 Task: Look for the house.
Action: Mouse moved to (893, 100)
Screenshot: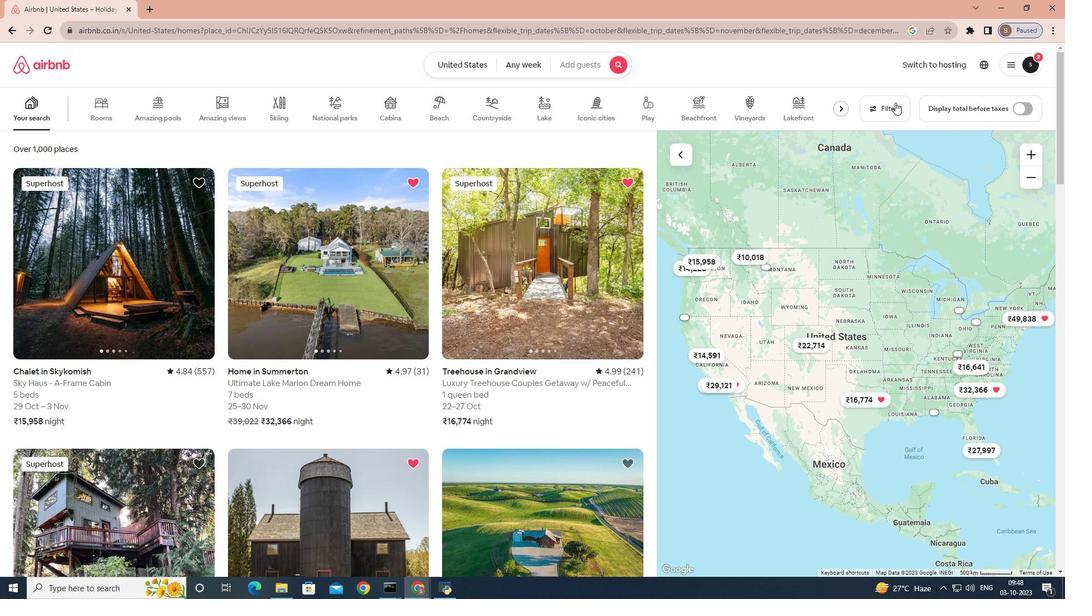 
Action: Mouse pressed left at (893, 100)
Screenshot: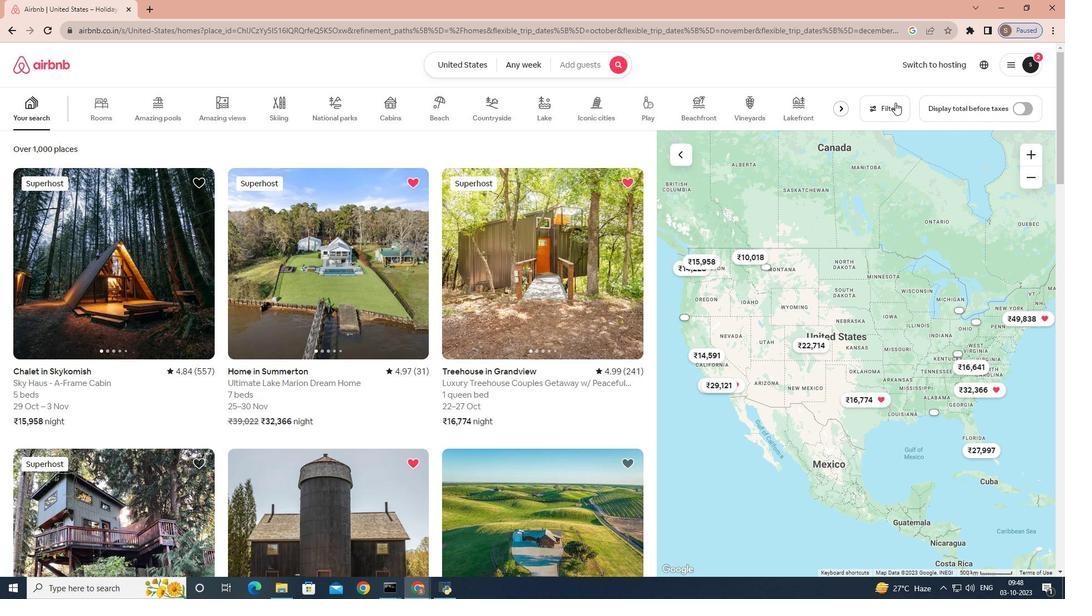
Action: Mouse moved to (670, 168)
Screenshot: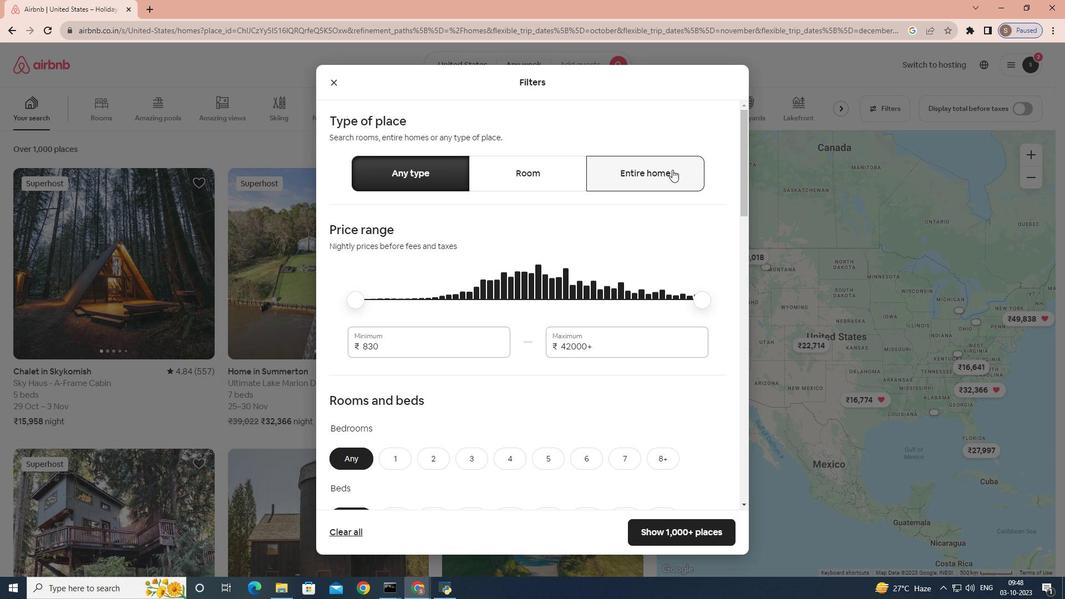 
Action: Mouse pressed left at (670, 168)
Screenshot: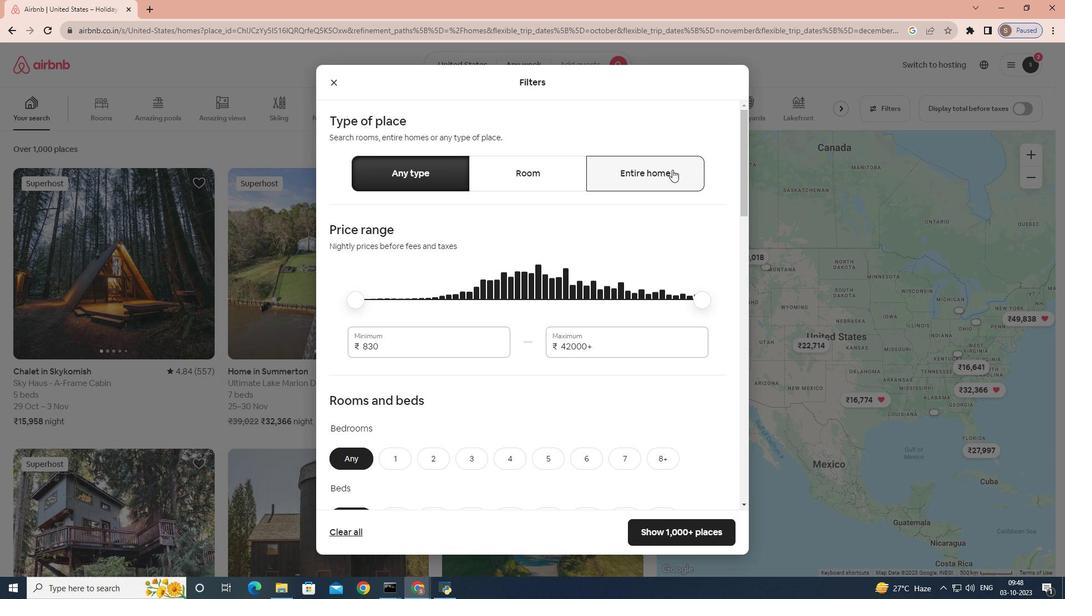 
Action: Mouse moved to (628, 193)
Screenshot: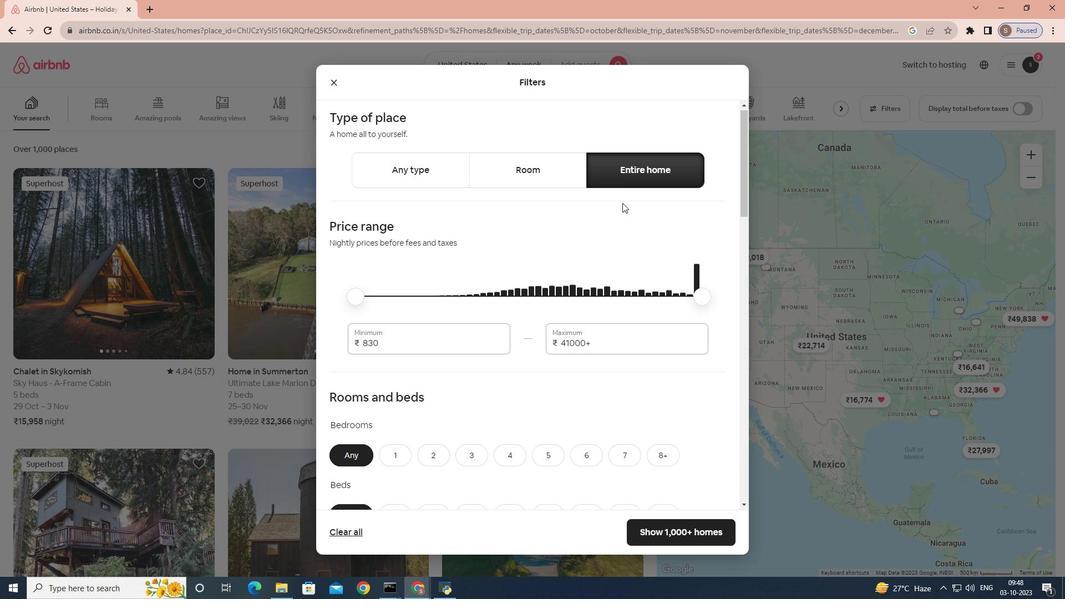 
Action: Mouse scrolled (628, 193) with delta (0, 0)
Screenshot: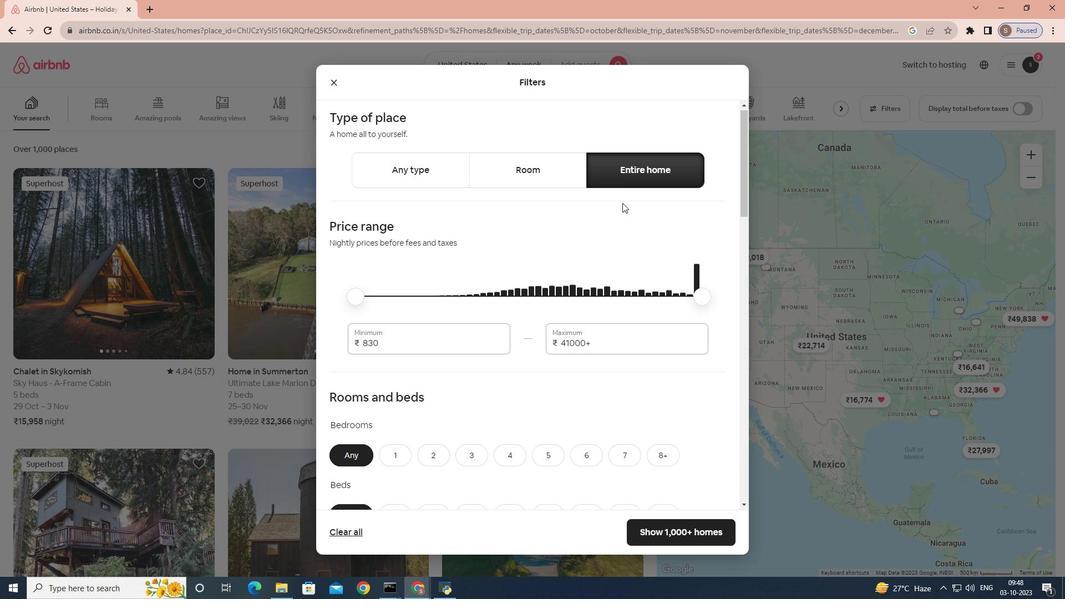 
Action: Mouse moved to (627, 194)
Screenshot: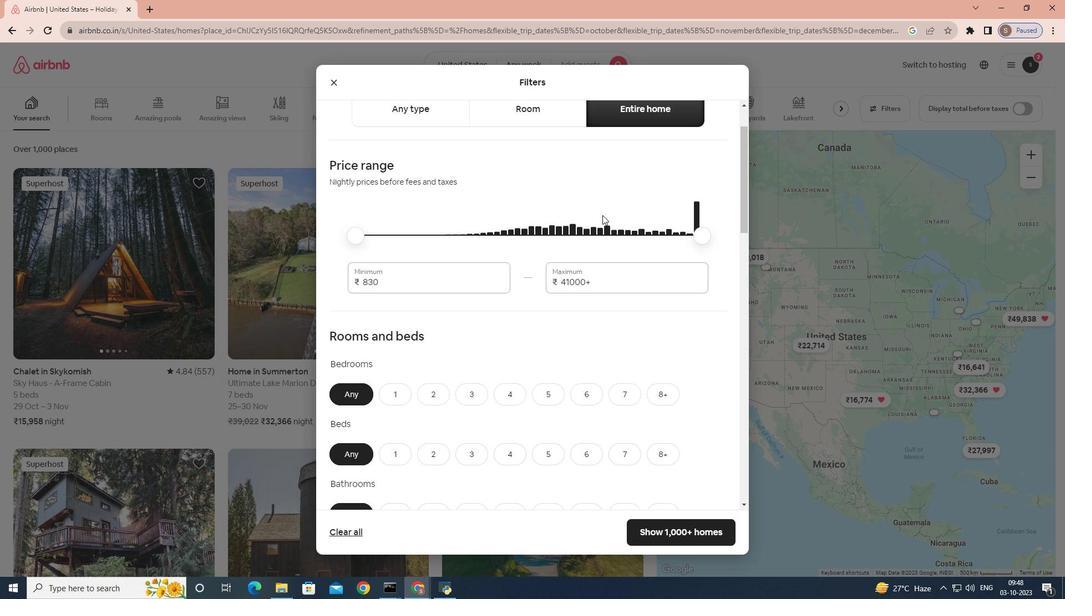 
Action: Mouse scrolled (627, 194) with delta (0, 0)
Screenshot: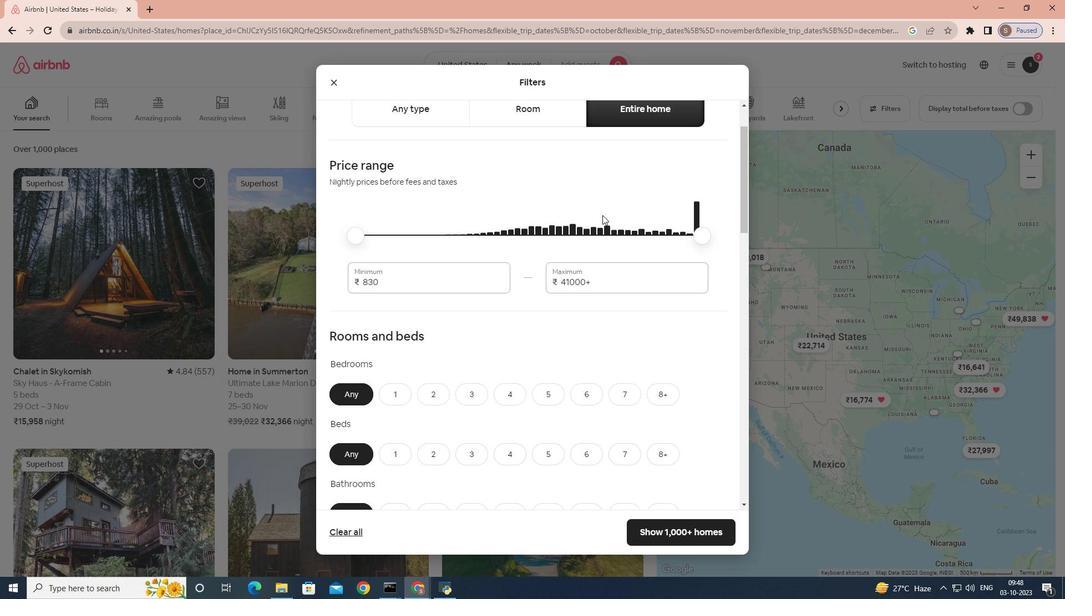 
Action: Mouse moved to (625, 195)
Screenshot: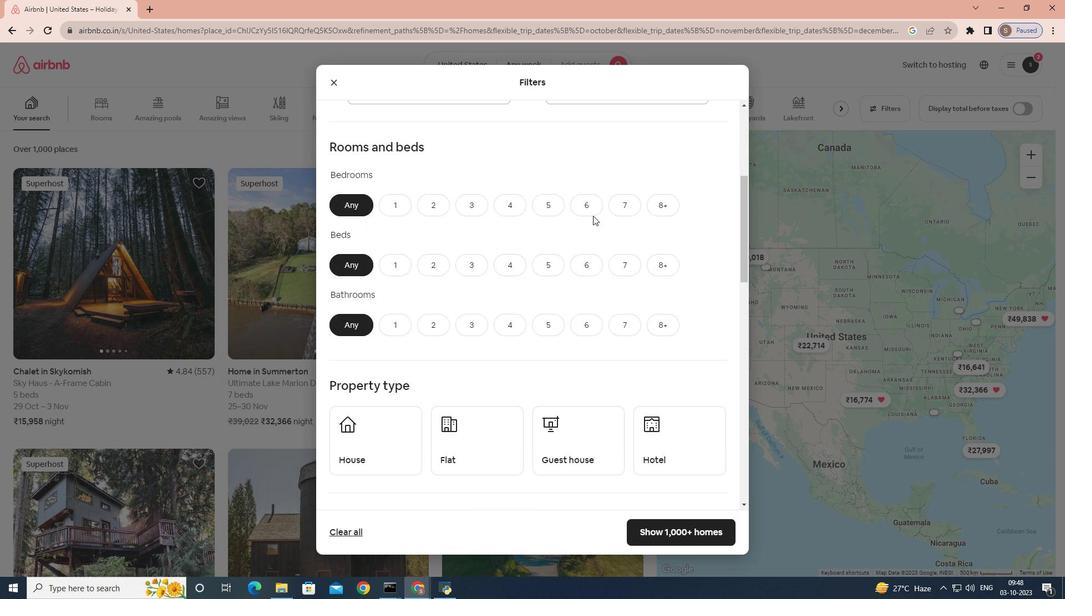 
Action: Mouse scrolled (625, 195) with delta (0, 0)
Screenshot: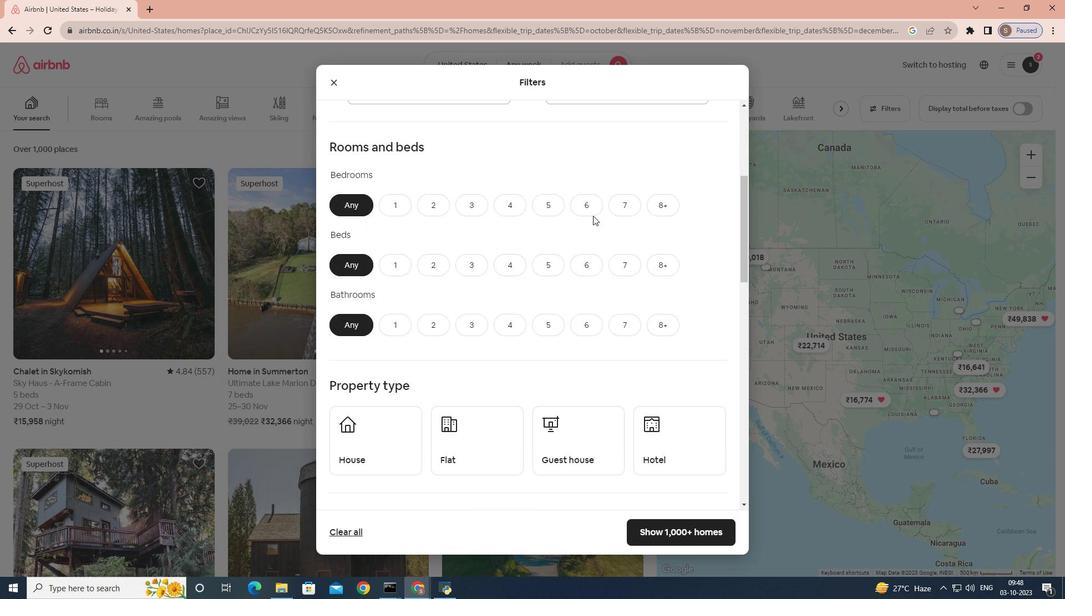 
Action: Mouse moved to (624, 197)
Screenshot: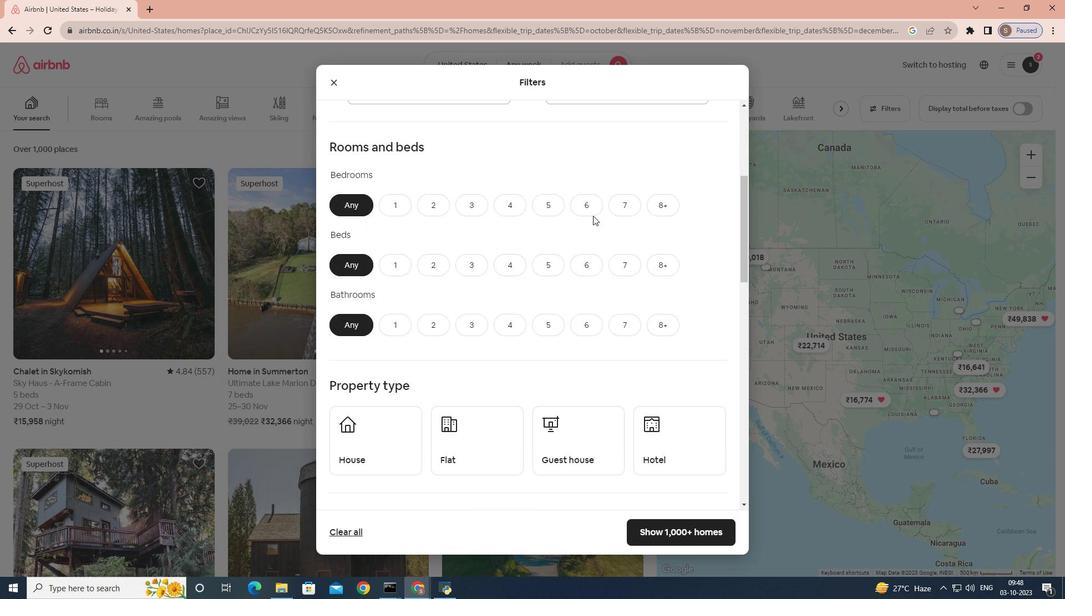 
Action: Mouse scrolled (624, 197) with delta (0, 0)
Screenshot: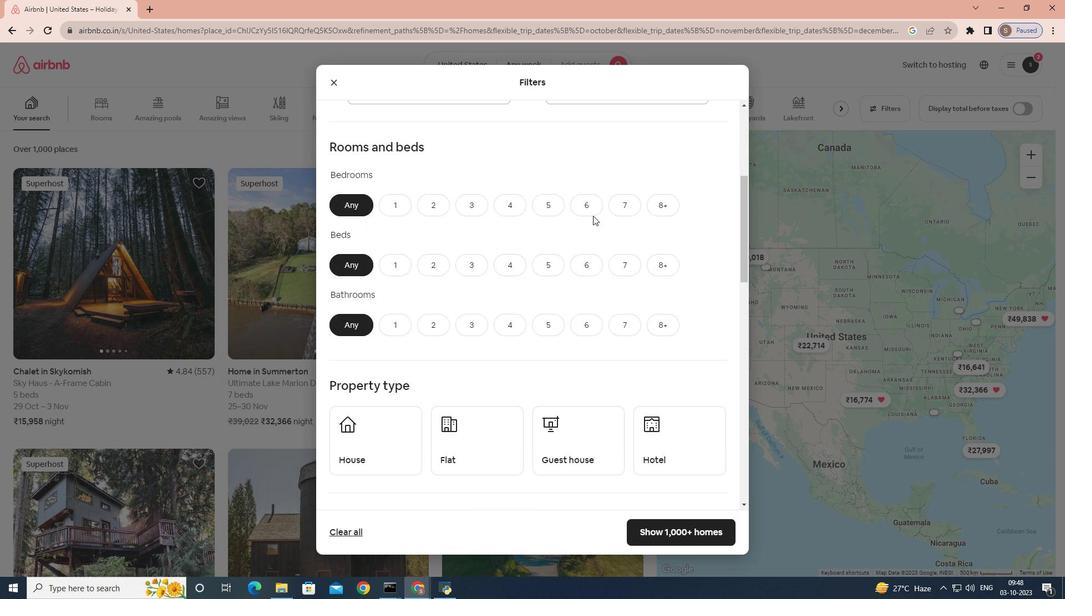 
Action: Mouse moved to (620, 201)
Screenshot: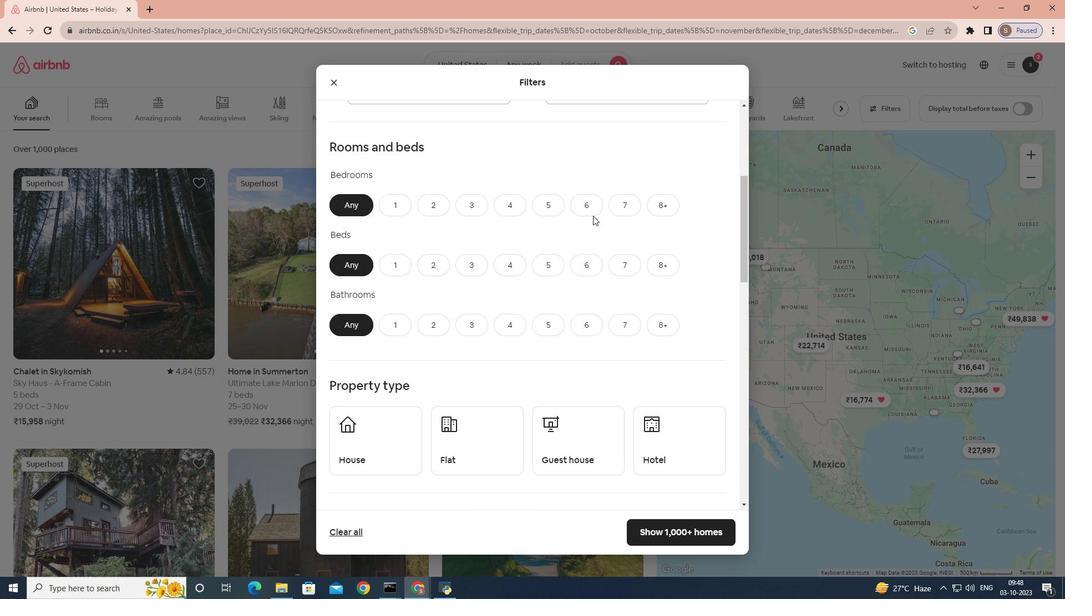 
Action: Mouse scrolled (620, 200) with delta (0, 0)
Screenshot: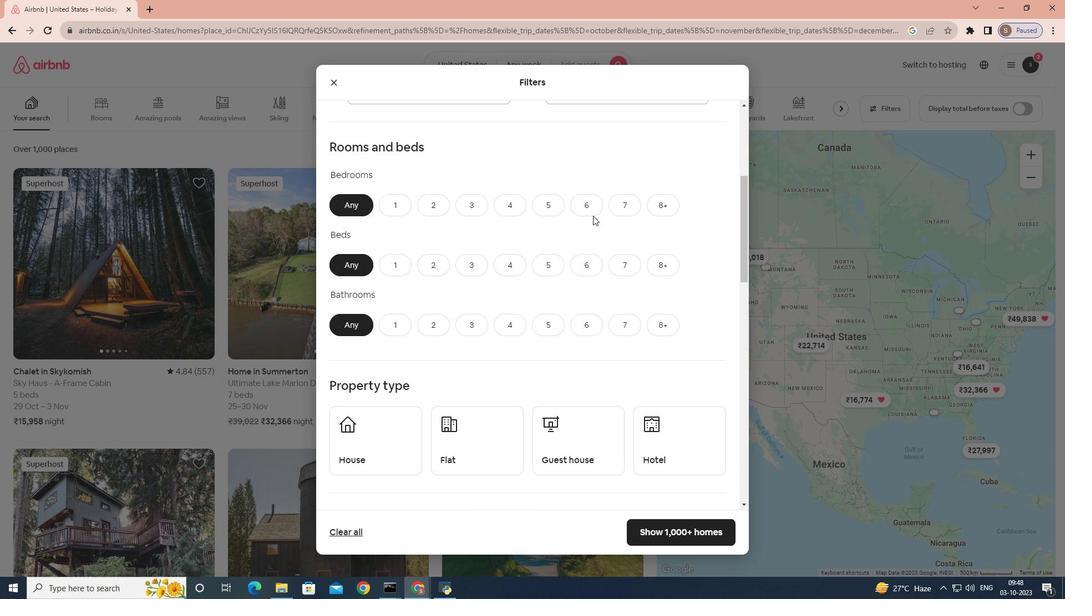
Action: Mouse moved to (610, 208)
Screenshot: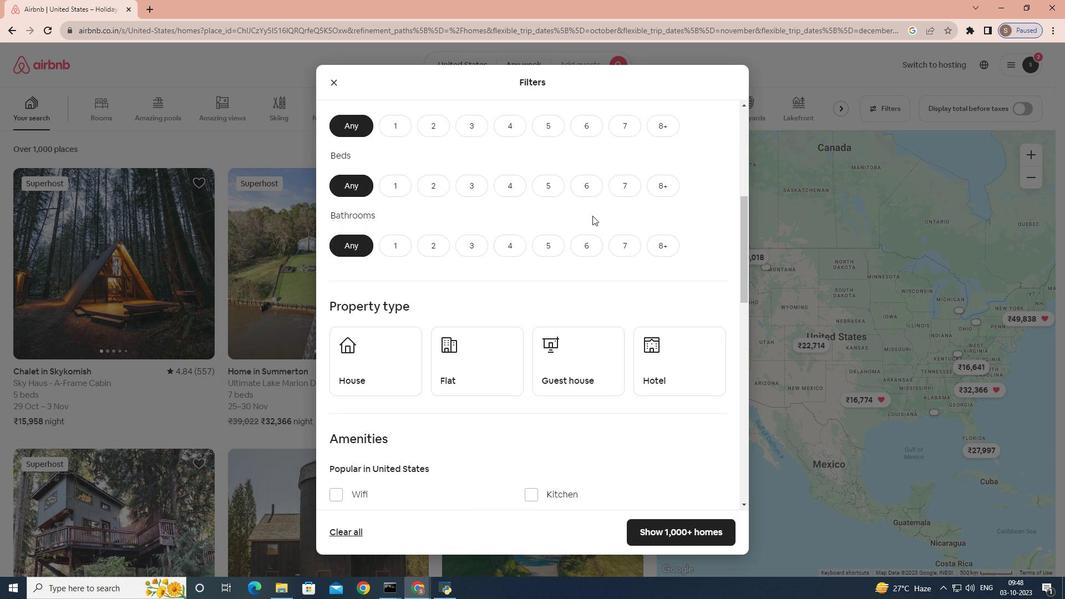 
Action: Mouse scrolled (610, 207) with delta (0, 0)
Screenshot: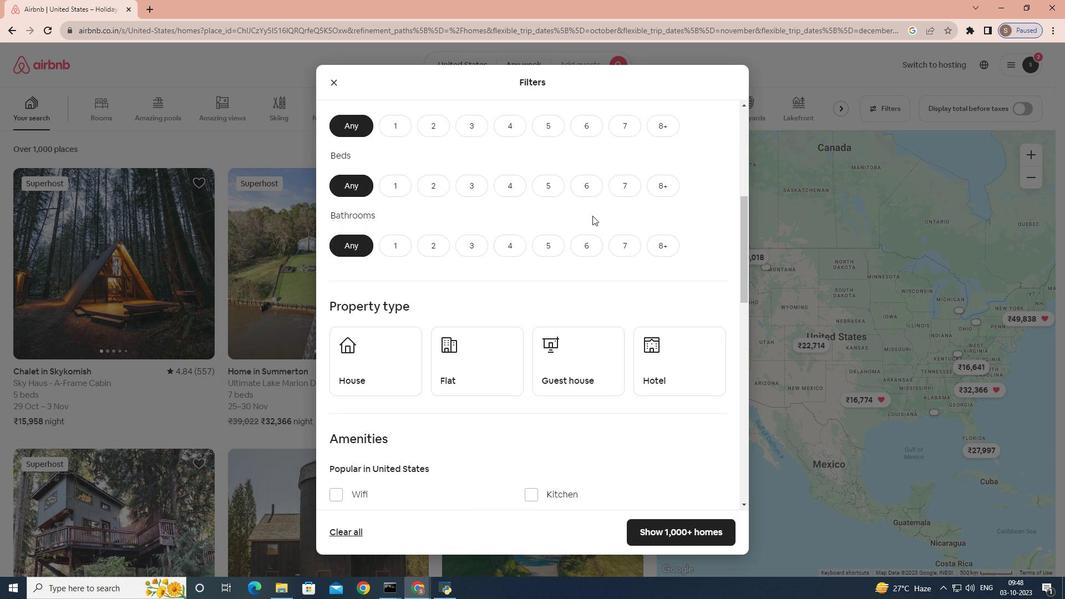 
Action: Mouse moved to (587, 218)
Screenshot: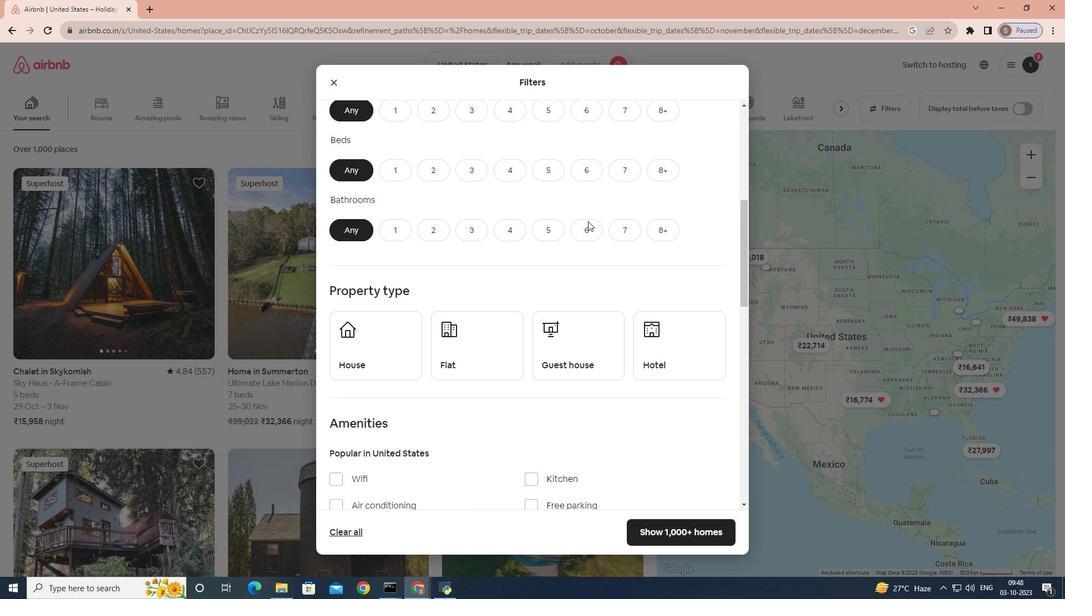 
Action: Mouse scrolled (587, 217) with delta (0, 0)
Screenshot: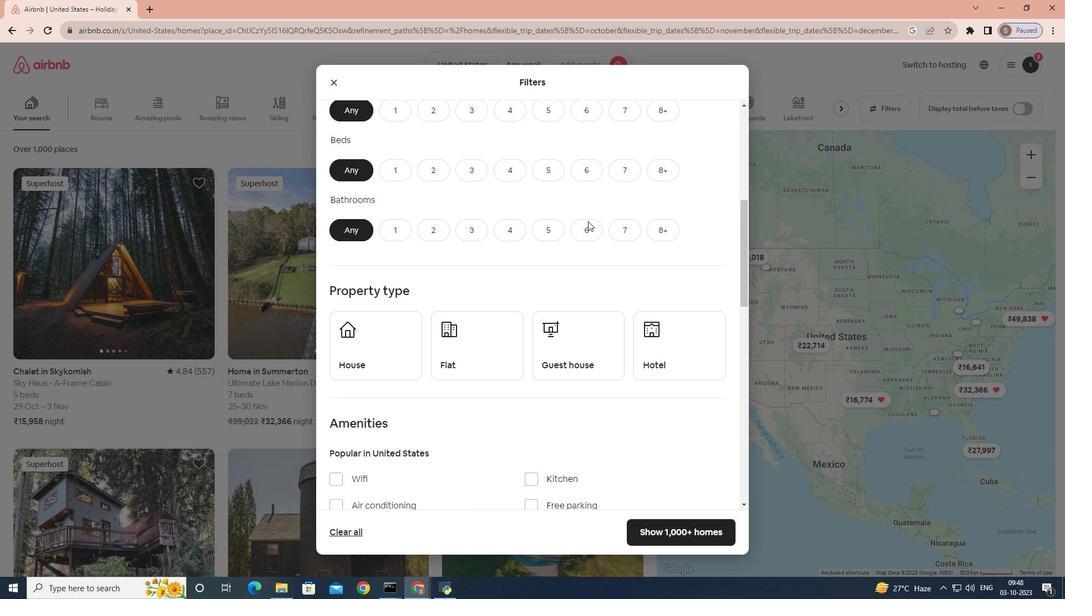 
Action: Mouse moved to (586, 219)
Screenshot: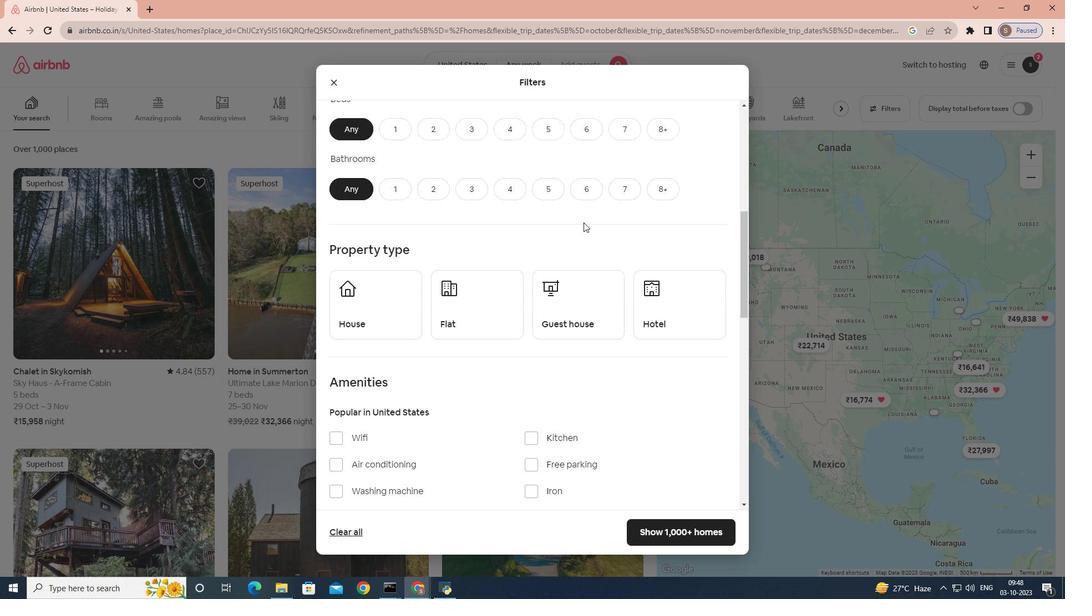 
Action: Mouse scrolled (586, 219) with delta (0, 0)
Screenshot: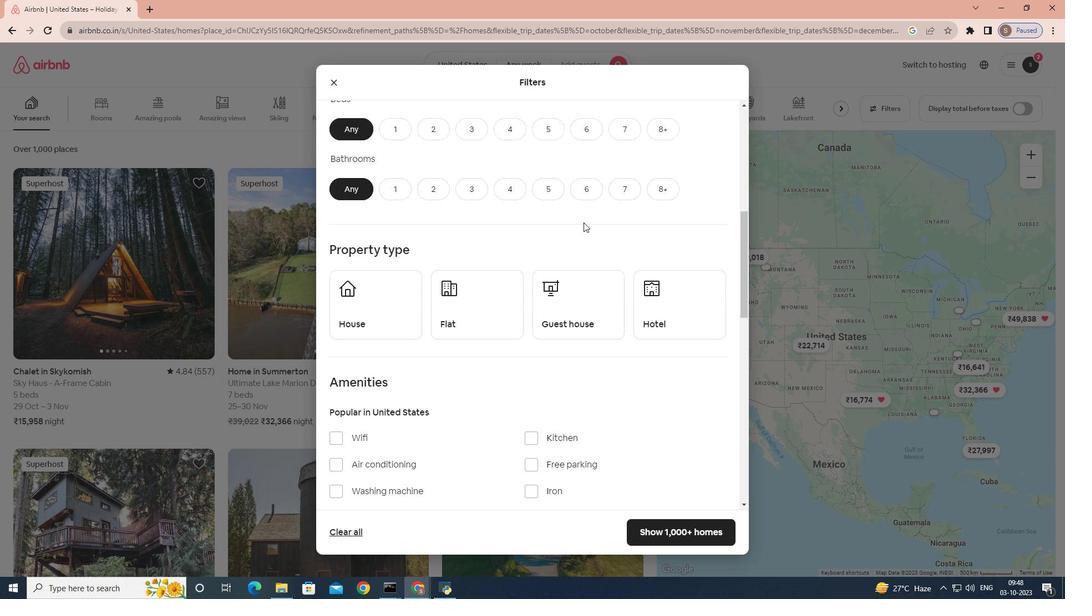 
Action: Mouse scrolled (586, 219) with delta (0, 0)
Screenshot: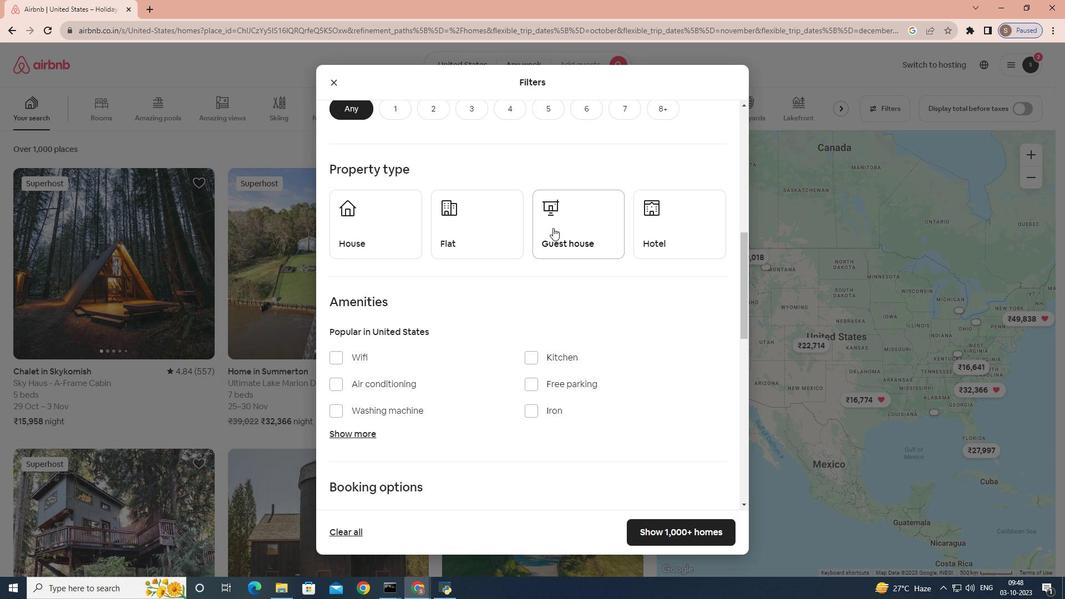 
Action: Mouse moved to (391, 205)
Screenshot: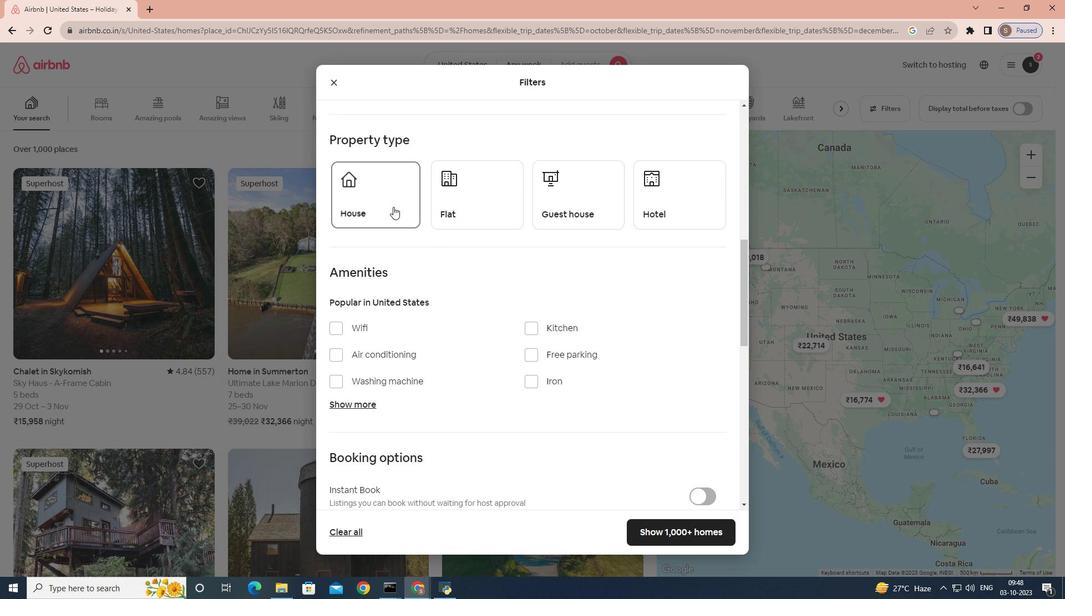 
Action: Mouse pressed left at (391, 205)
Screenshot: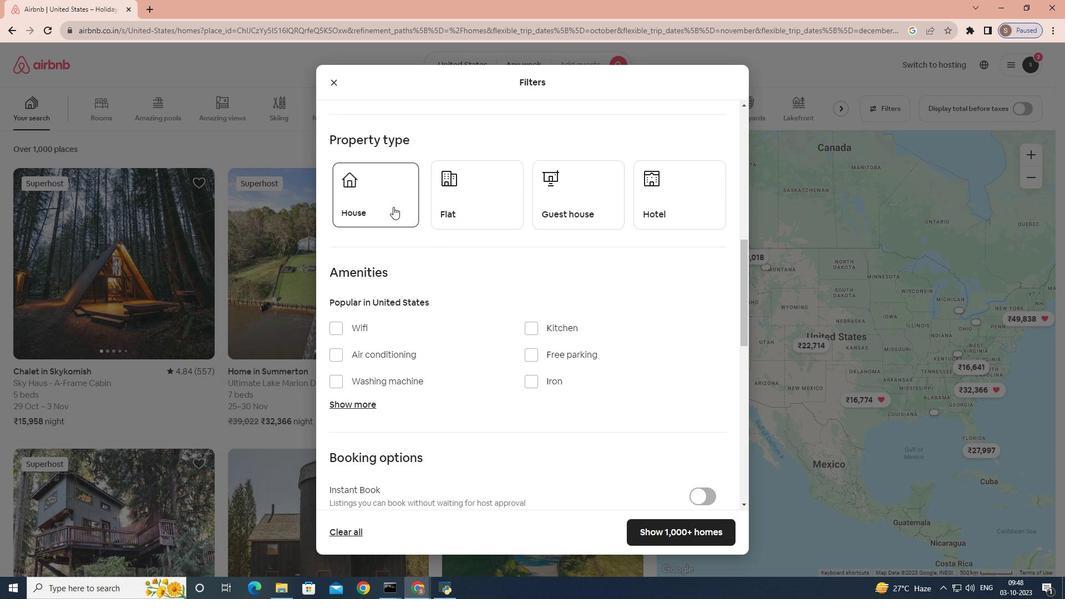 
Action: Mouse moved to (674, 535)
Screenshot: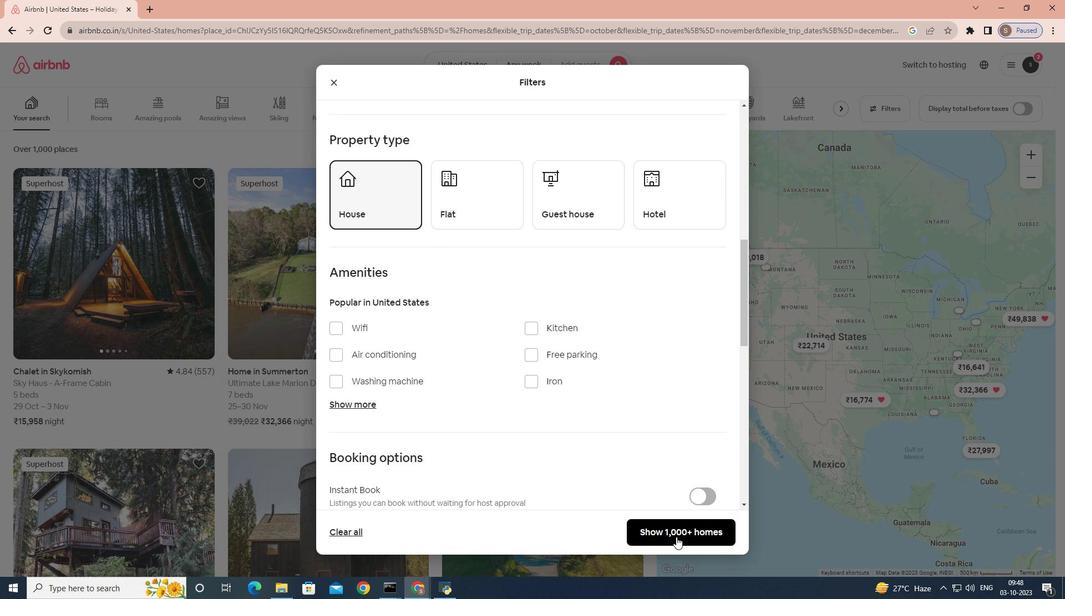 
Action: Mouse pressed left at (674, 535)
Screenshot: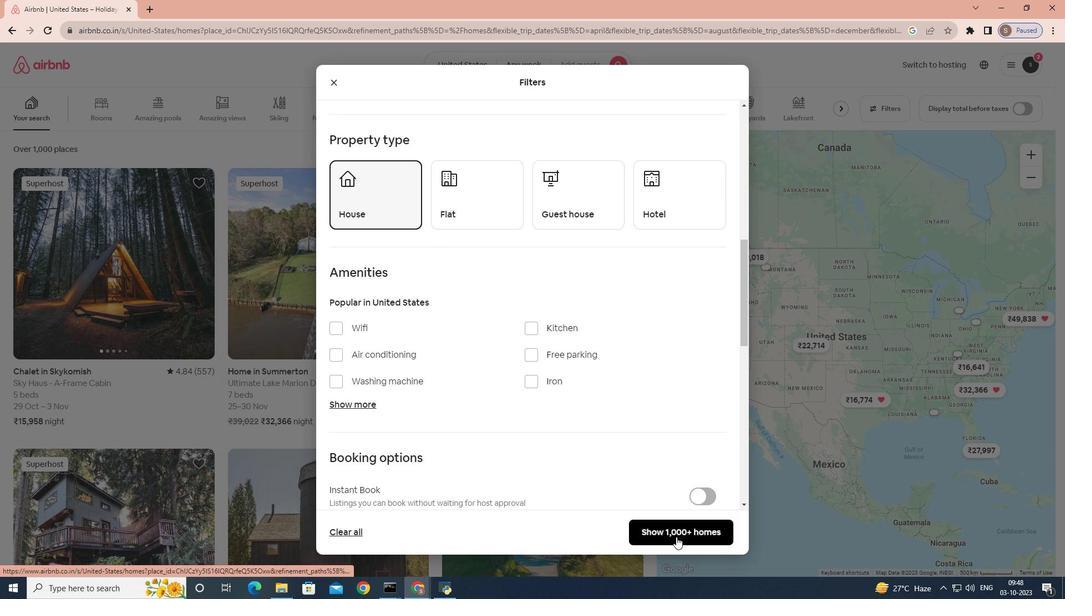 
Action: Mouse moved to (655, 529)
Screenshot: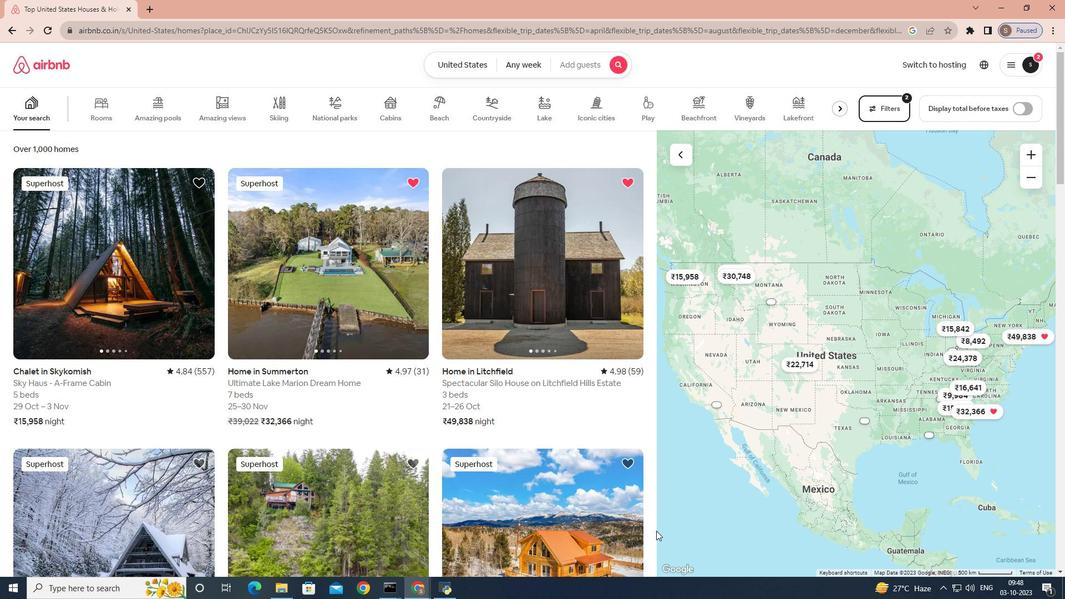 
